 Task: Select the name range functions.
Action: Mouse moved to (225, 104)
Screenshot: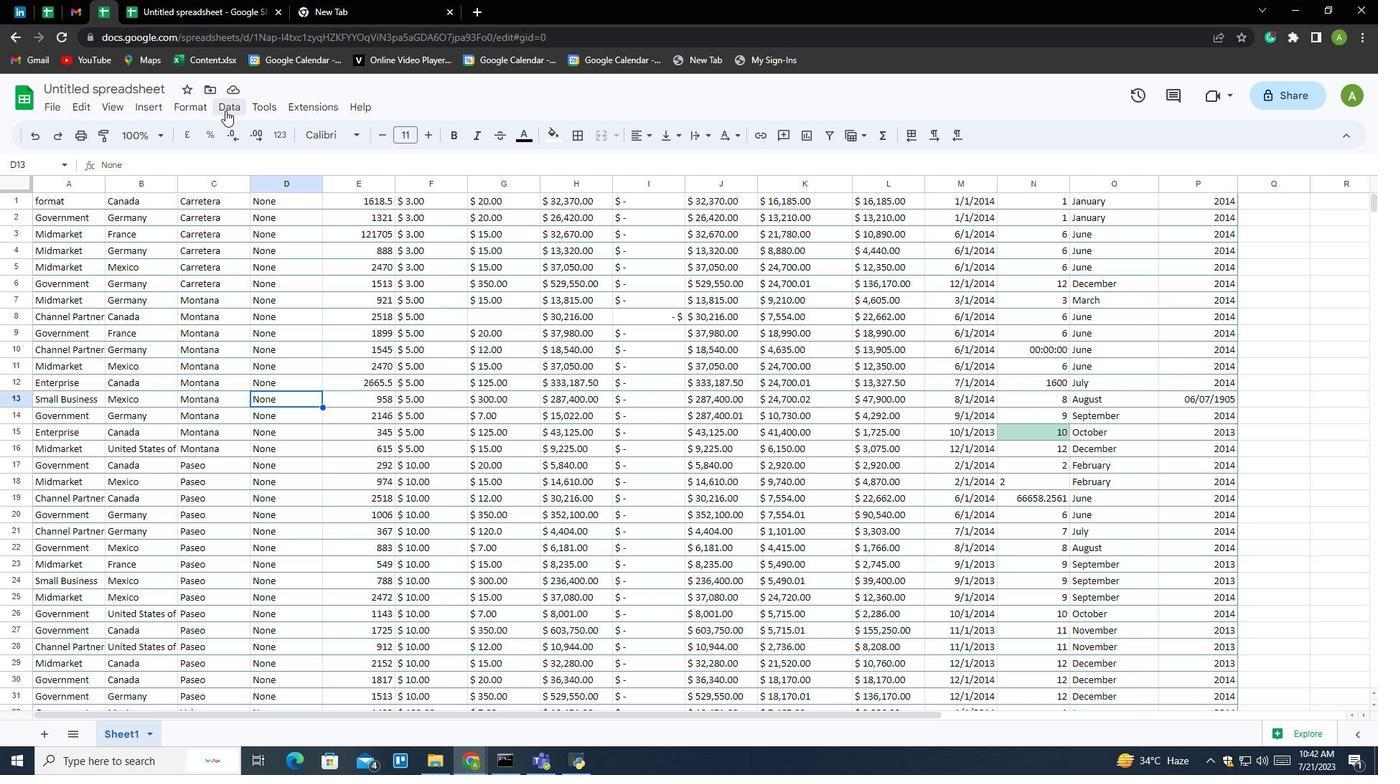 
Action: Mouse pressed left at (225, 104)
Screenshot: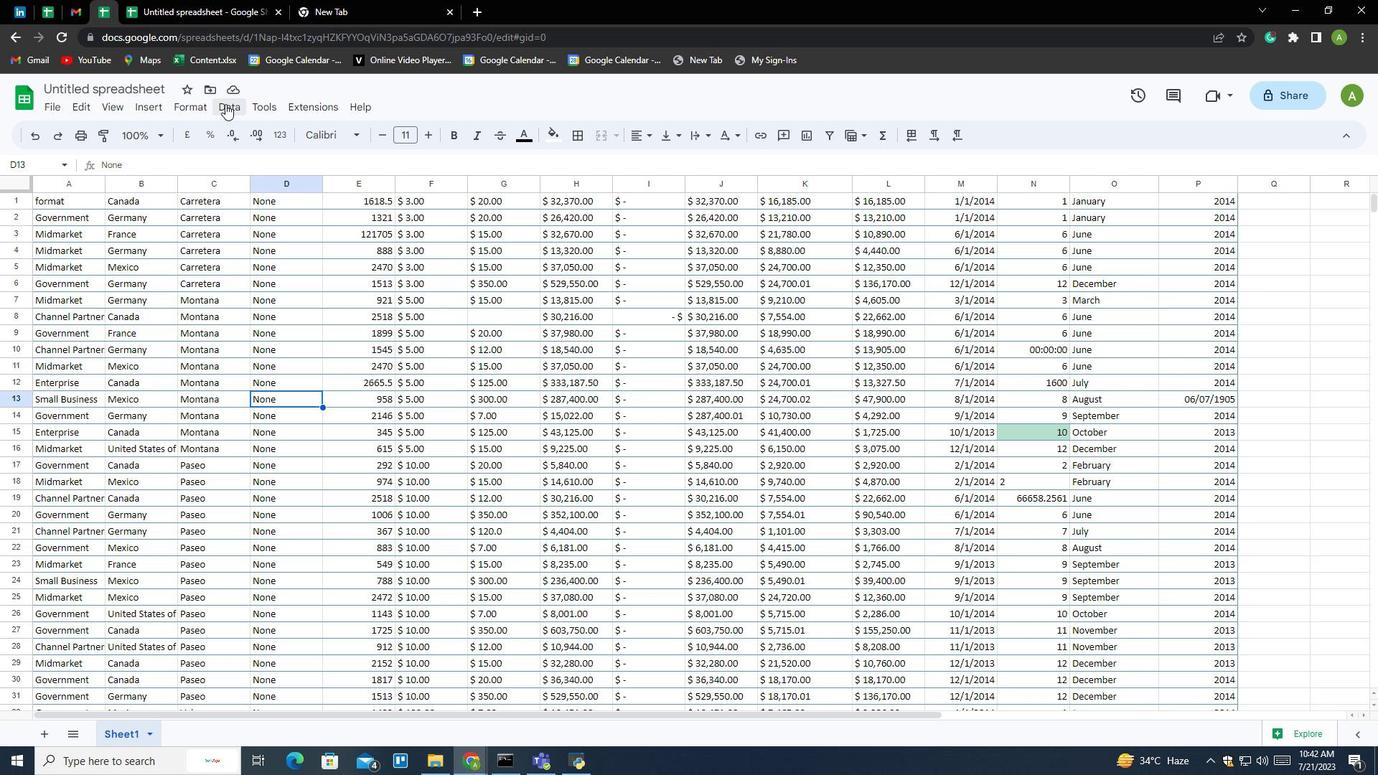 
Action: Mouse moved to (272, 294)
Screenshot: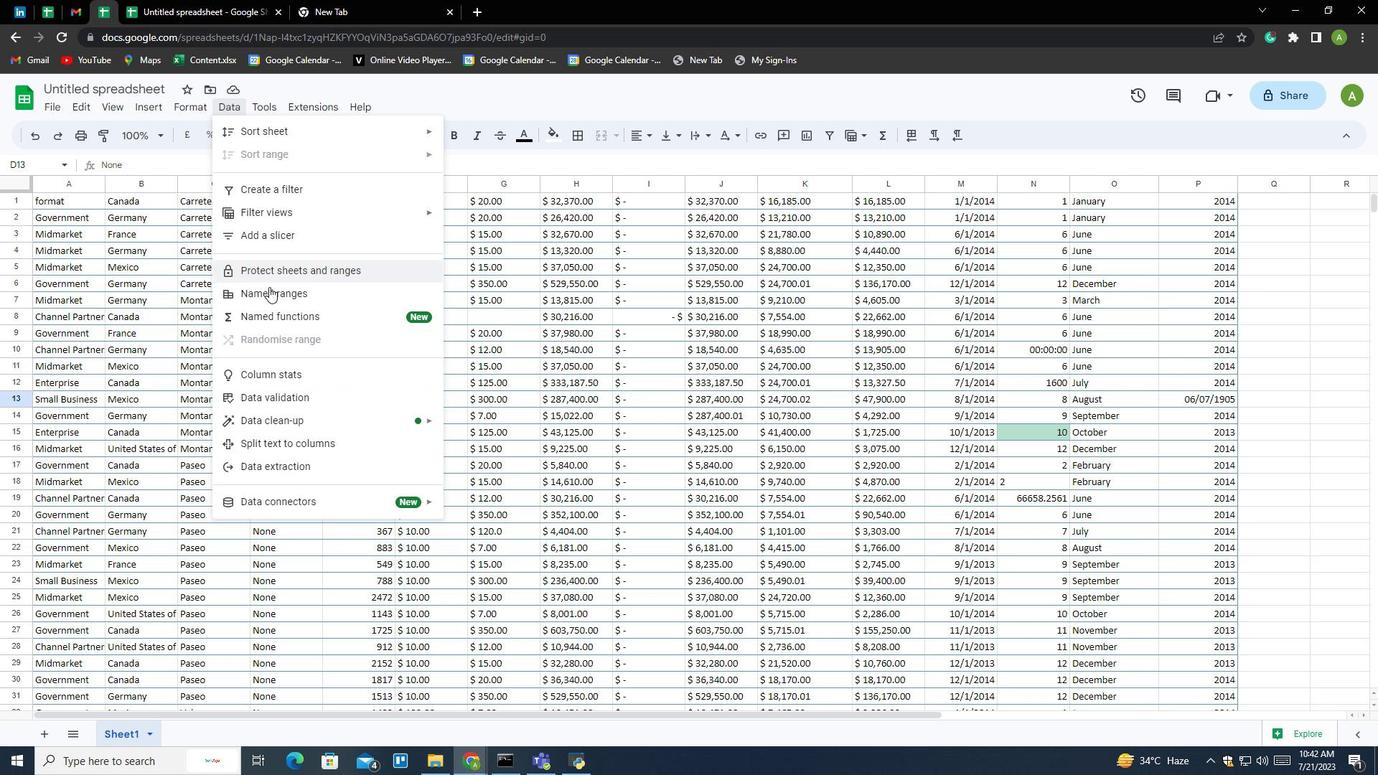 
Action: Mouse pressed left at (272, 294)
Screenshot: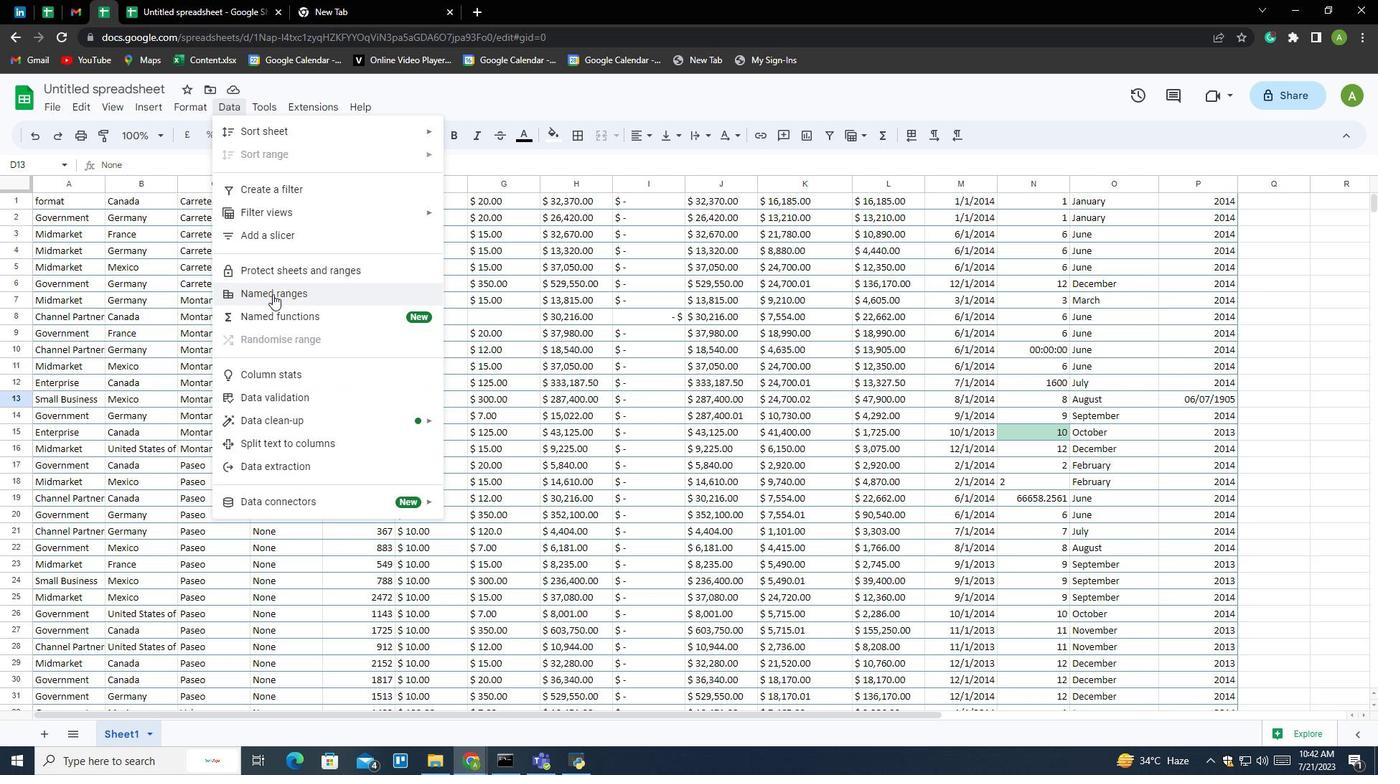 
Action: Mouse moved to (1212, 178)
Screenshot: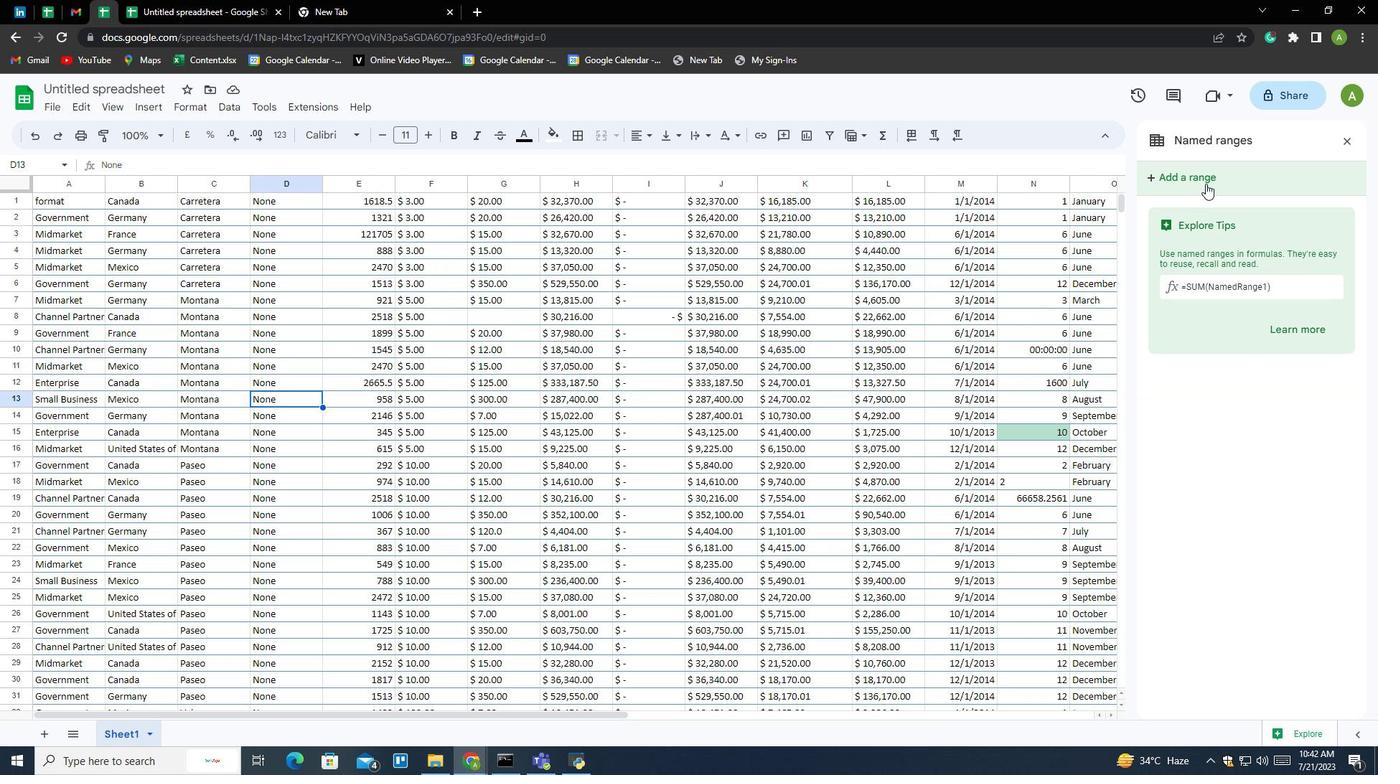 
Action: Mouse pressed left at (1212, 178)
Screenshot: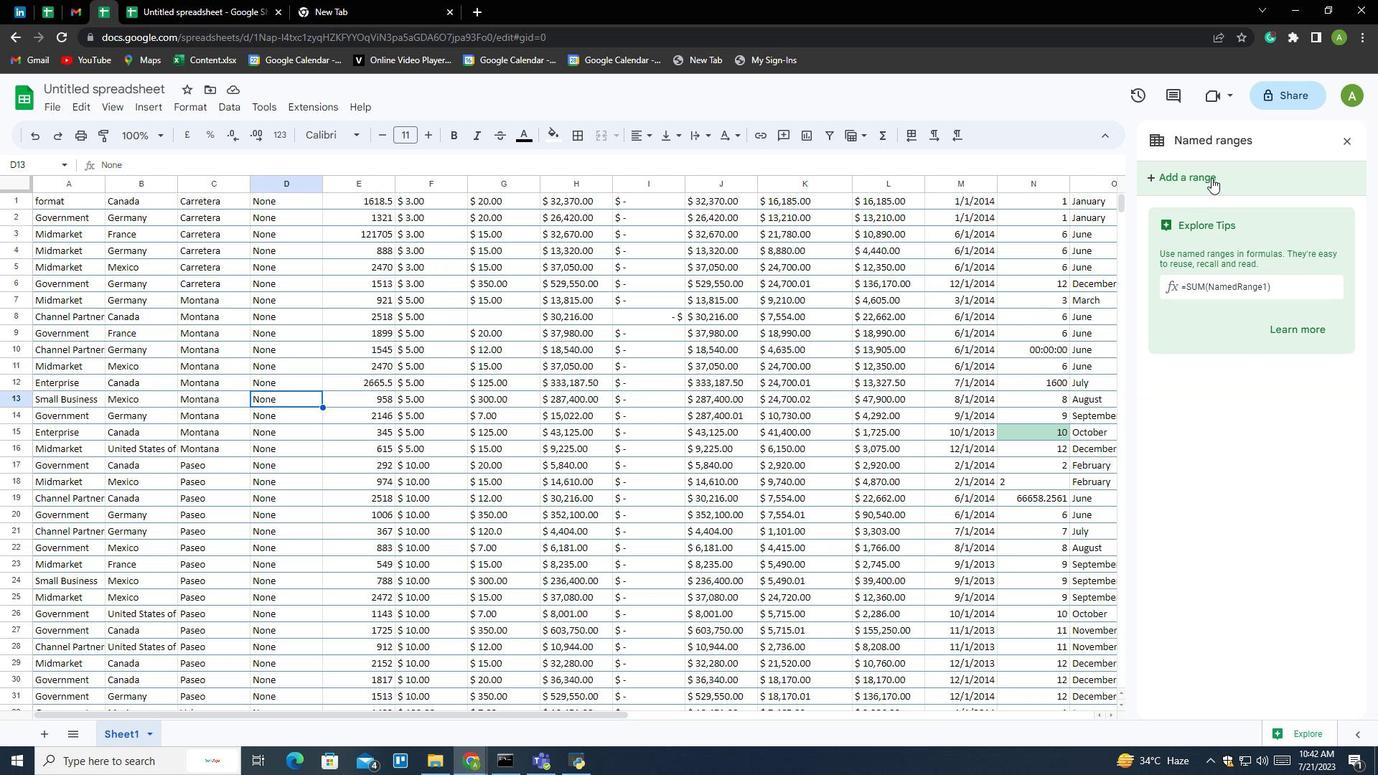 
